 Task: Choose microsoft teams.
Action: Mouse moved to (773, 95)
Screenshot: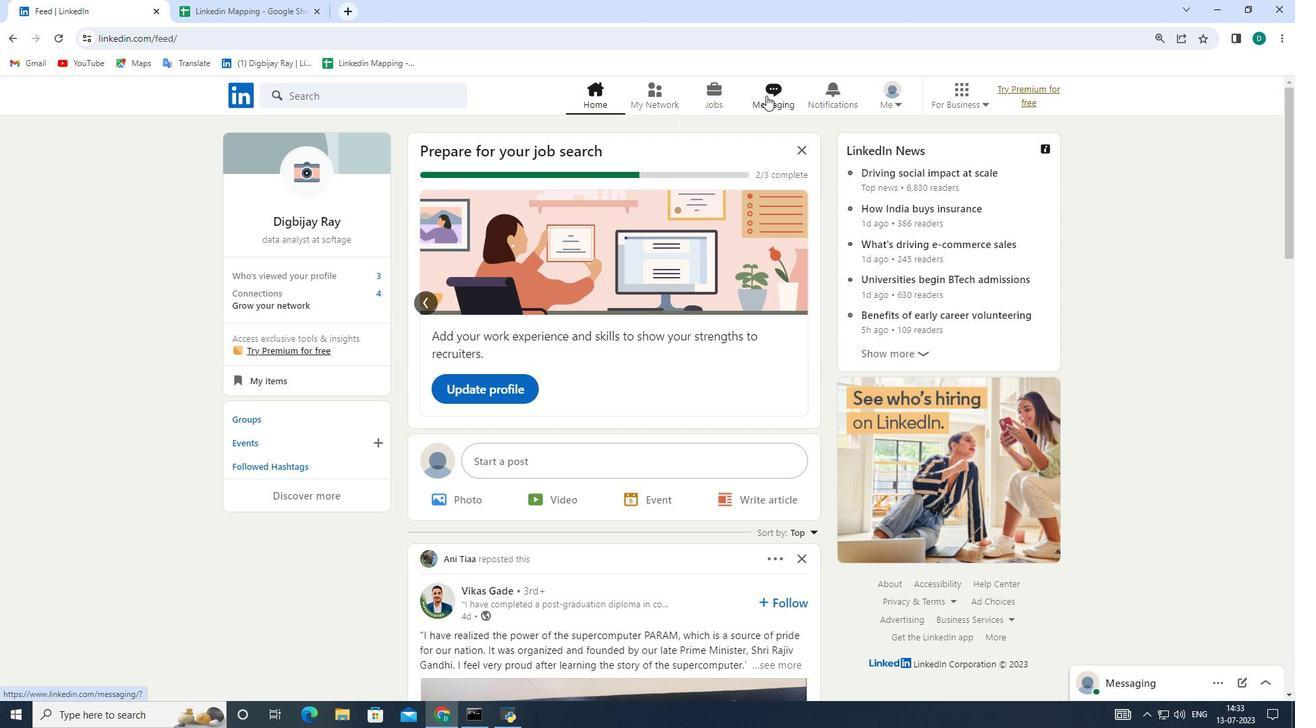 
Action: Mouse pressed left at (773, 95)
Screenshot: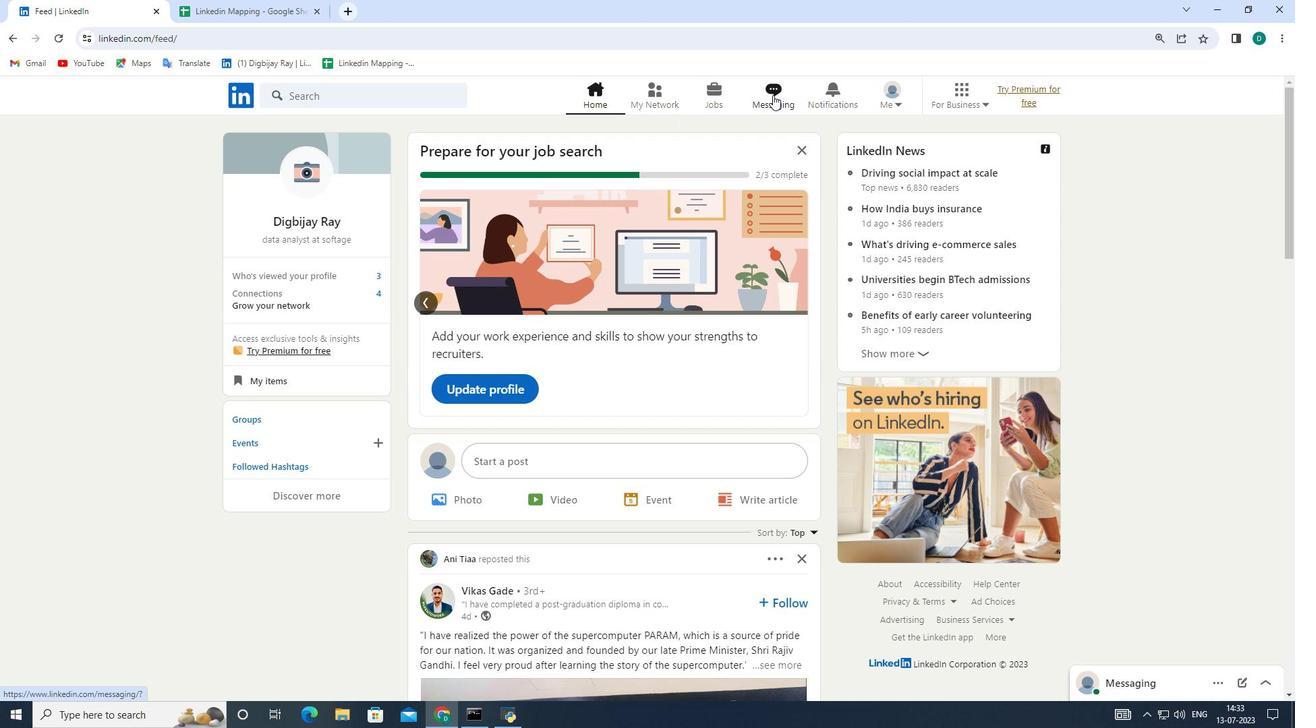 
Action: Mouse moved to (751, 149)
Screenshot: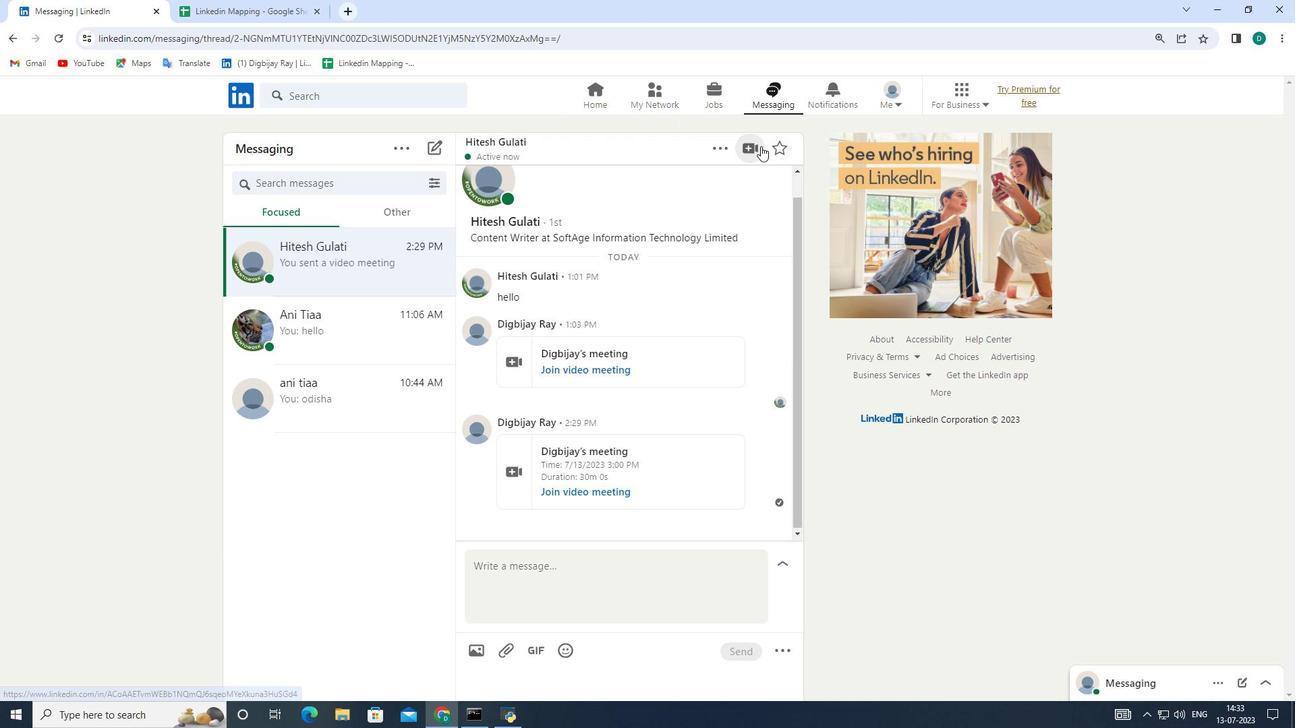 
Action: Mouse pressed left at (751, 149)
Screenshot: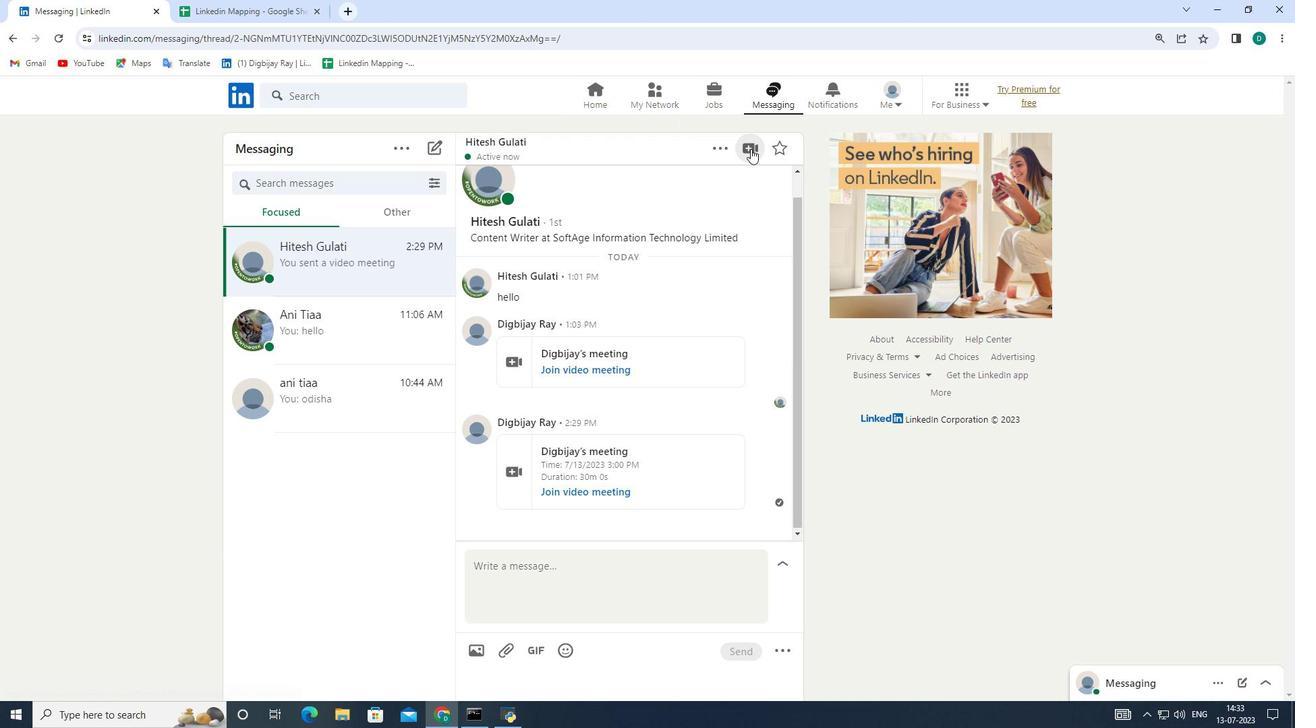 
Action: Mouse moved to (612, 428)
Screenshot: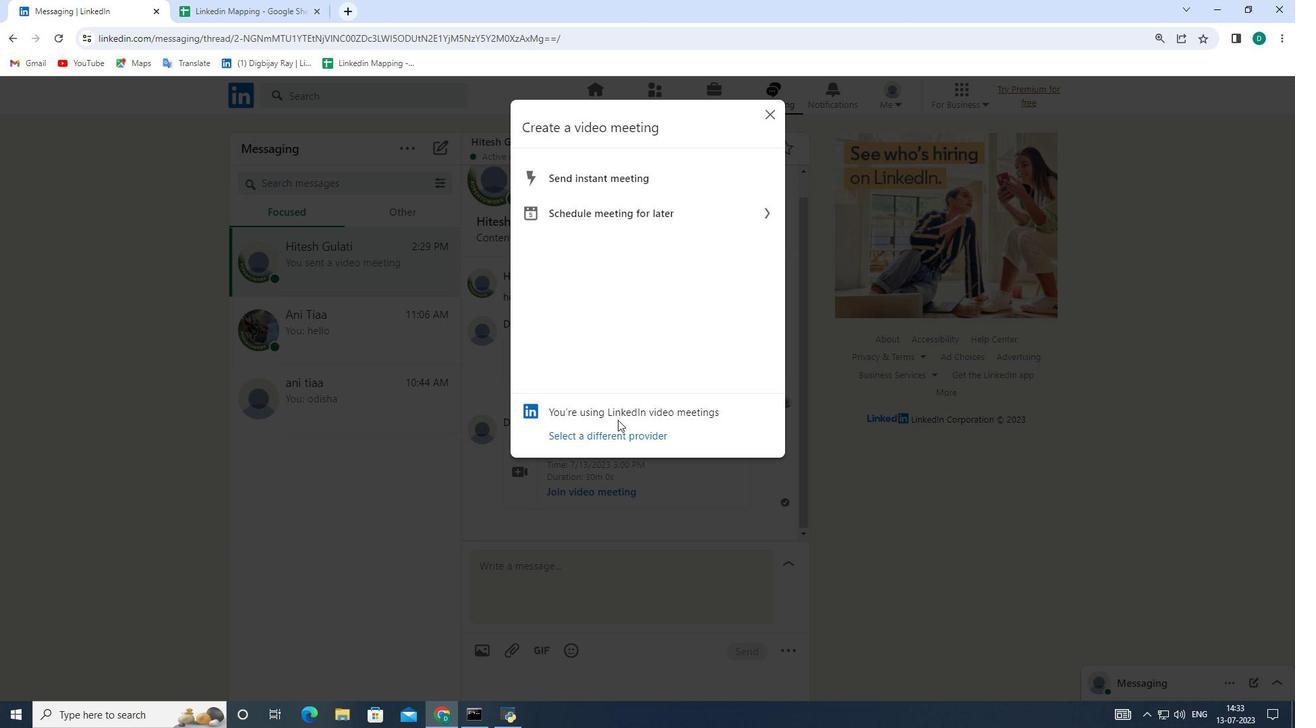 
Action: Mouse pressed left at (612, 428)
Screenshot: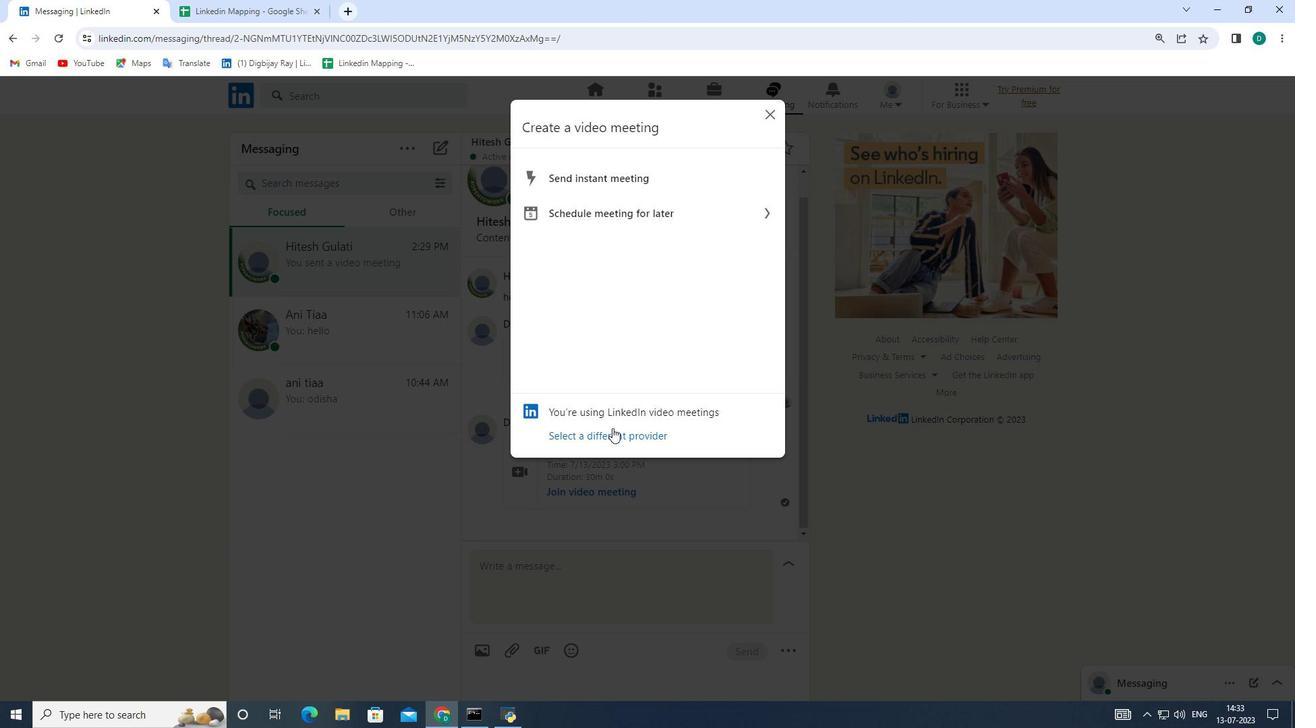 
Action: Mouse moved to (614, 215)
Screenshot: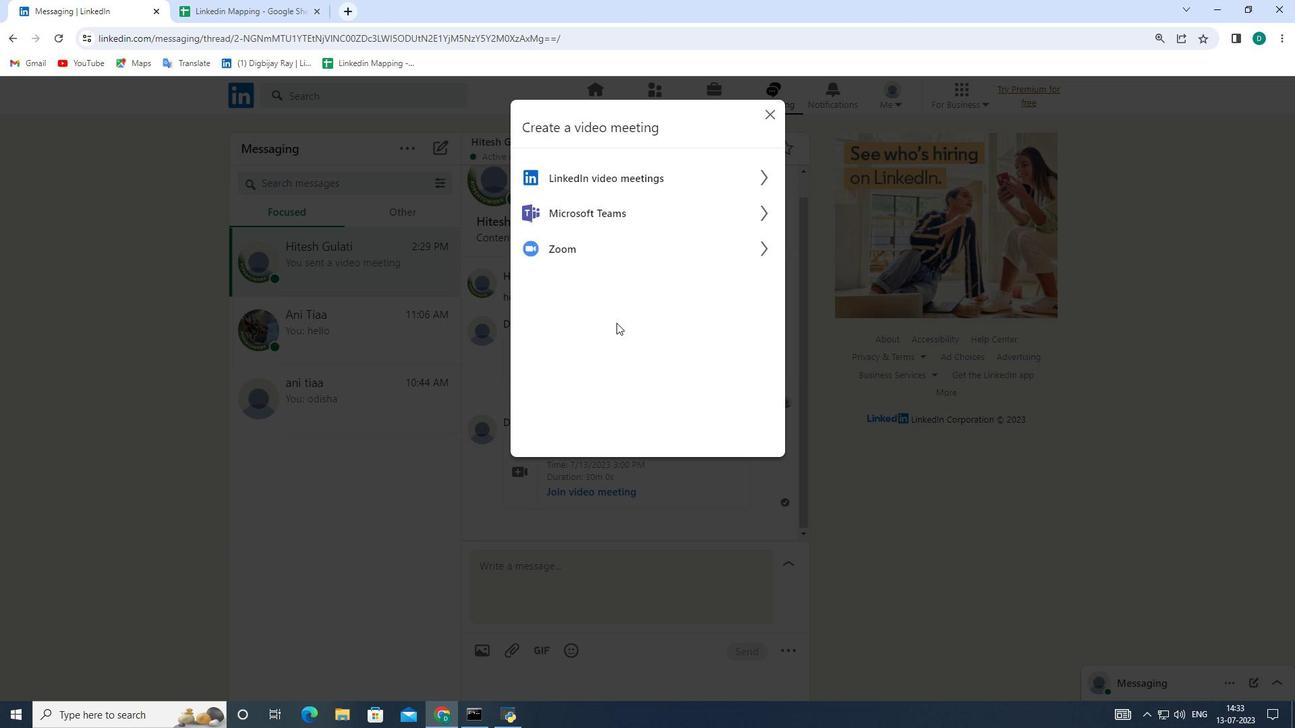 
Action: Mouse pressed left at (614, 215)
Screenshot: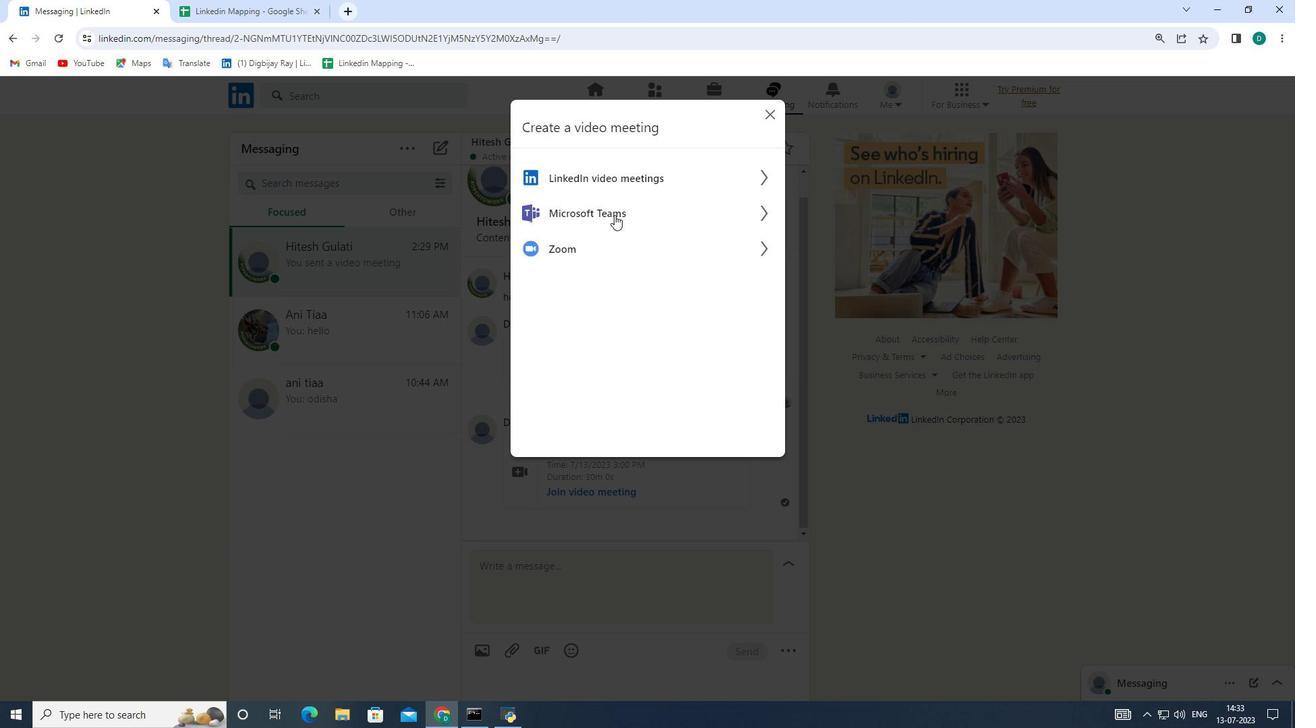 
